 Task: Create in the project XpressTech and in the Backlog issue 'Integrate a new live chat feature into an existing e-commerce website to improve customer service and engagement' a child issue 'Integration with inventory management software', and assign it to team member softage.1@softage.net.
Action: Mouse moved to (936, 304)
Screenshot: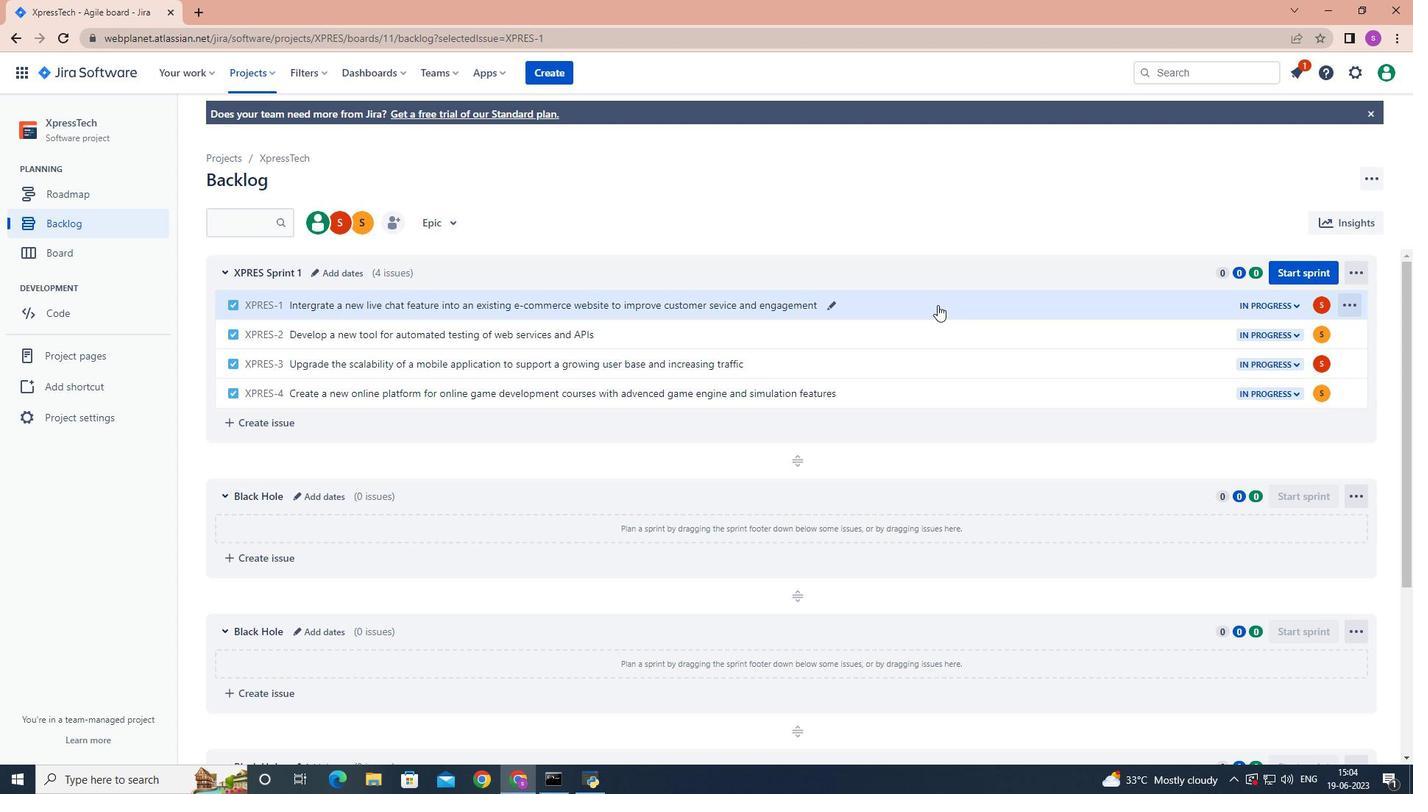 
Action: Mouse pressed left at (936, 304)
Screenshot: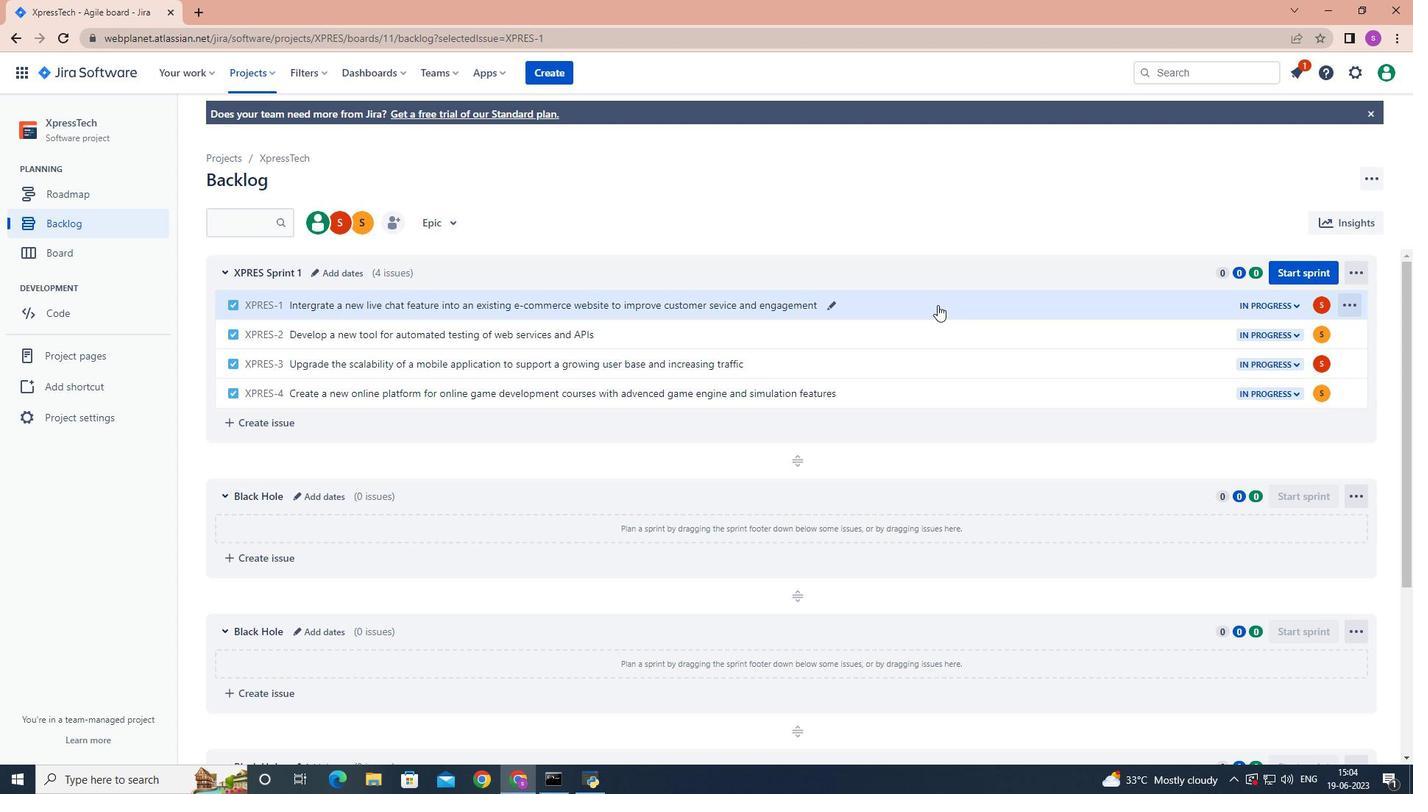 
Action: Mouse moved to (1153, 390)
Screenshot: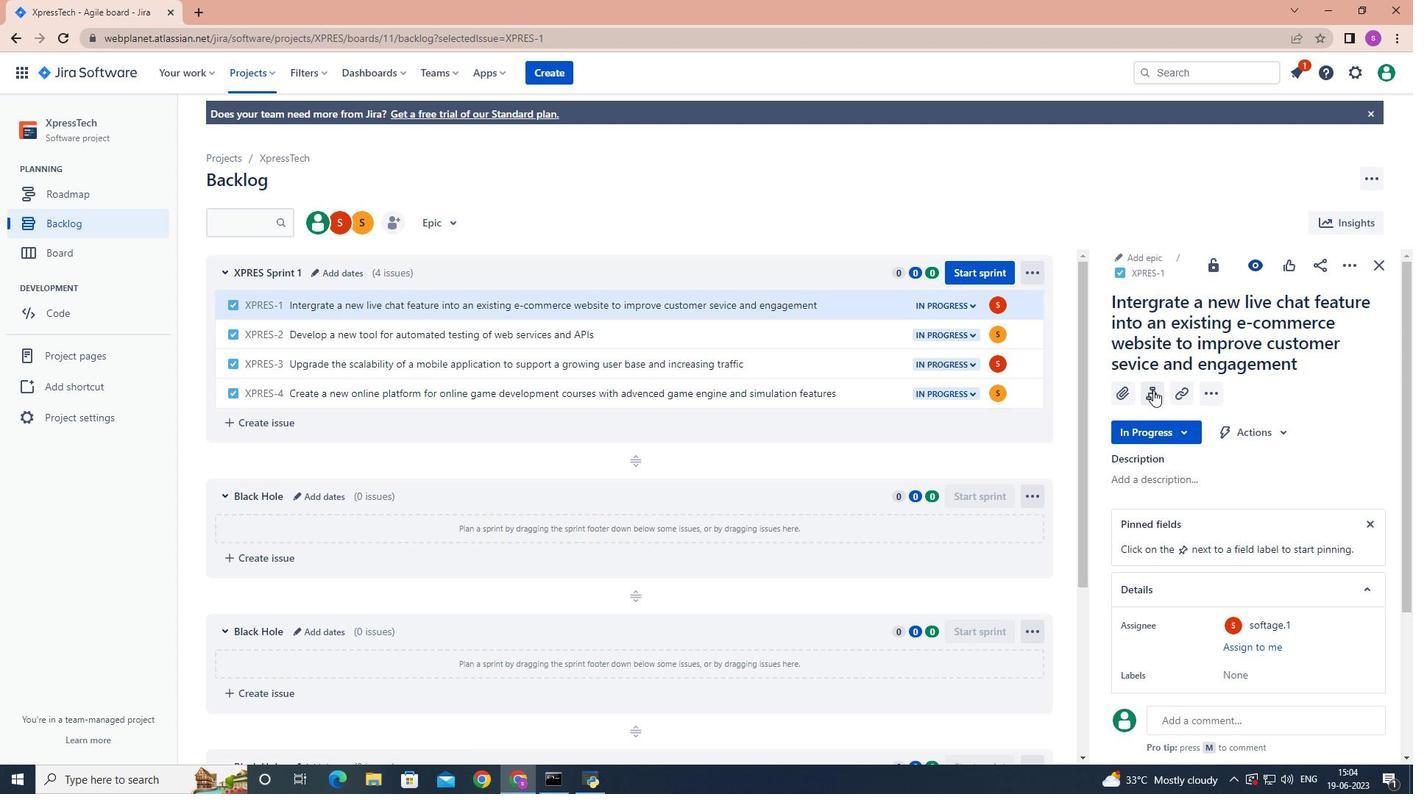 
Action: Mouse pressed left at (1153, 390)
Screenshot: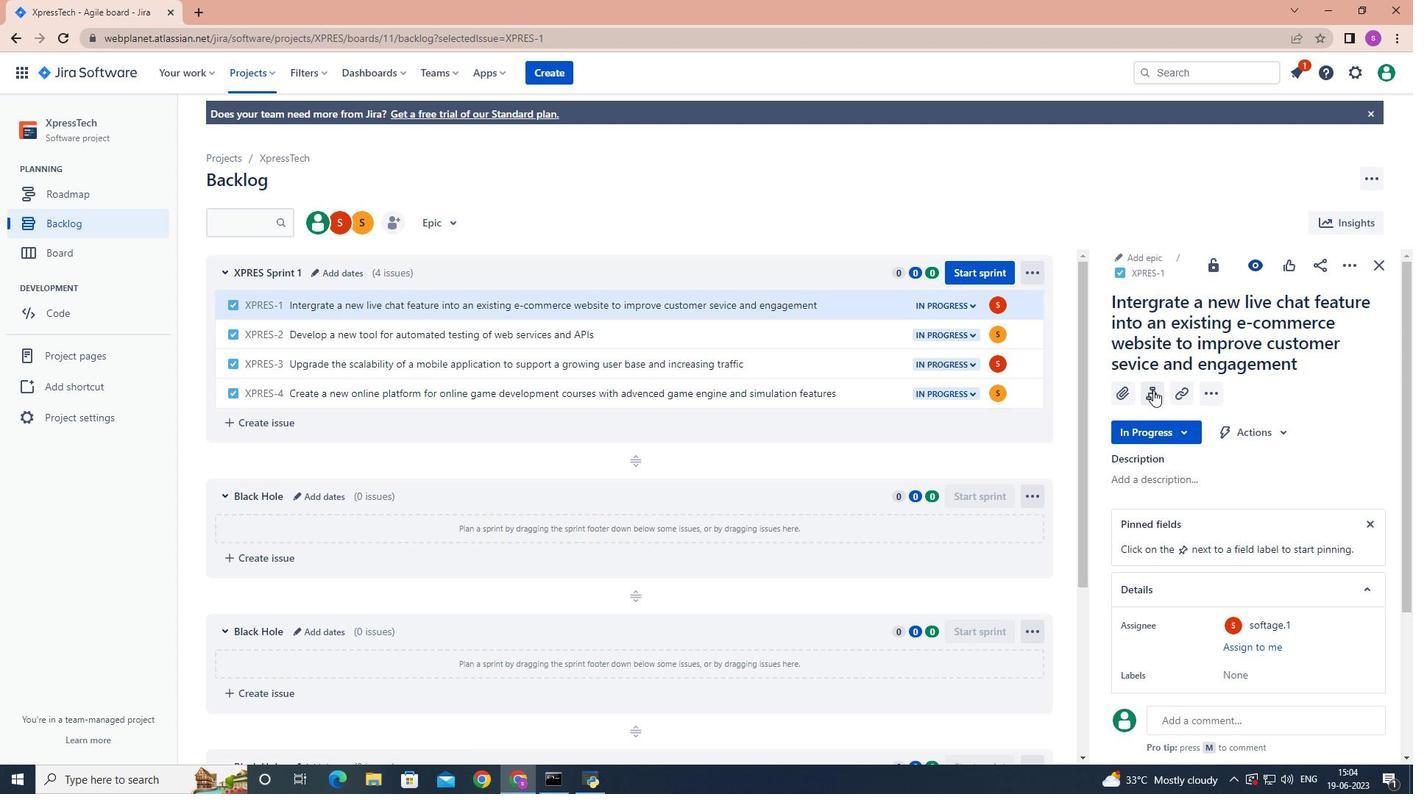 
Action: Mouse moved to (1170, 501)
Screenshot: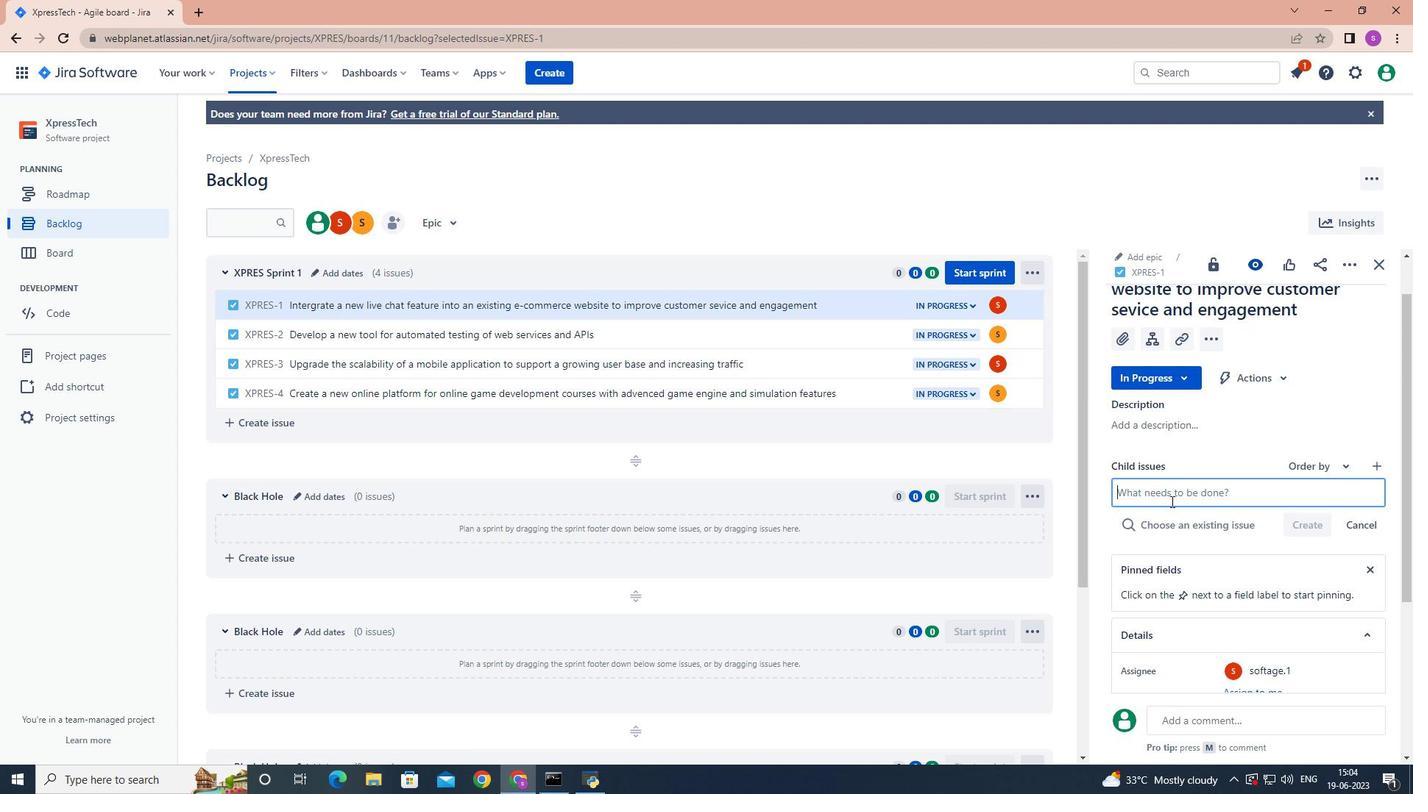 
Action: Key pressed <Key.shift>Inter<Key.backspace>gration<Key.space>with<Key.space>inventory<Key.space>management<Key.space>softa<Key.backspace>ware<Key.enter>
Screenshot: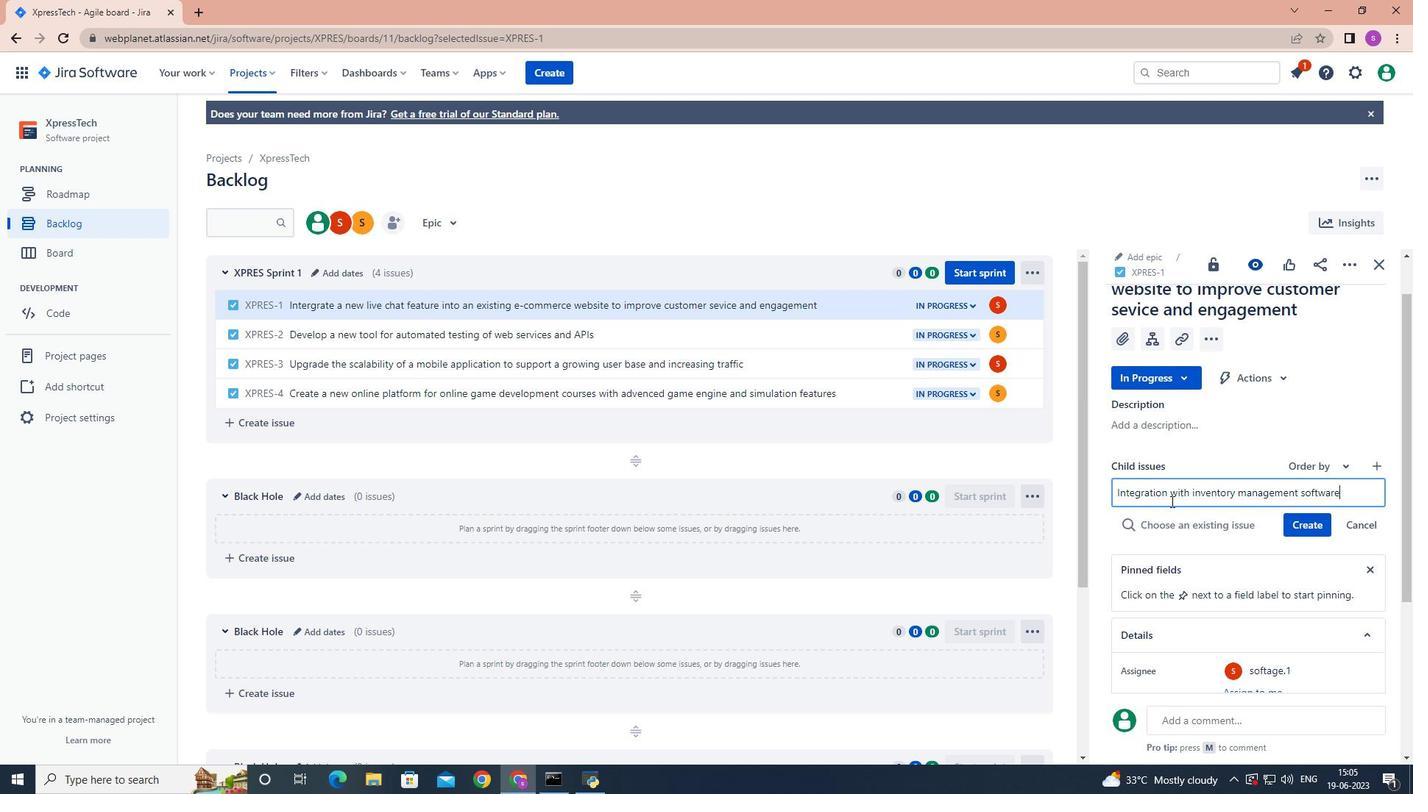 
Action: Mouse moved to (1315, 501)
Screenshot: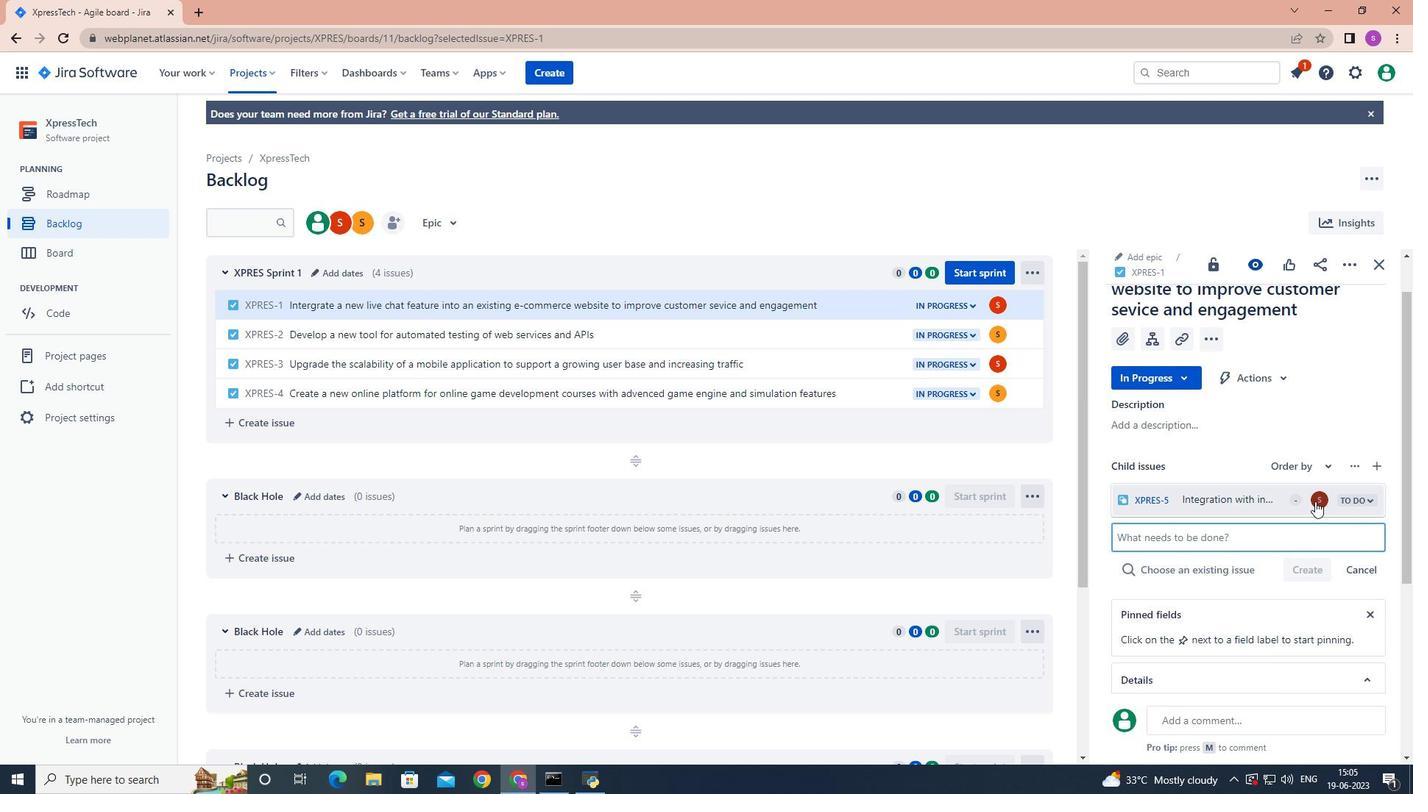 
Action: Mouse pressed left at (1315, 501)
Screenshot: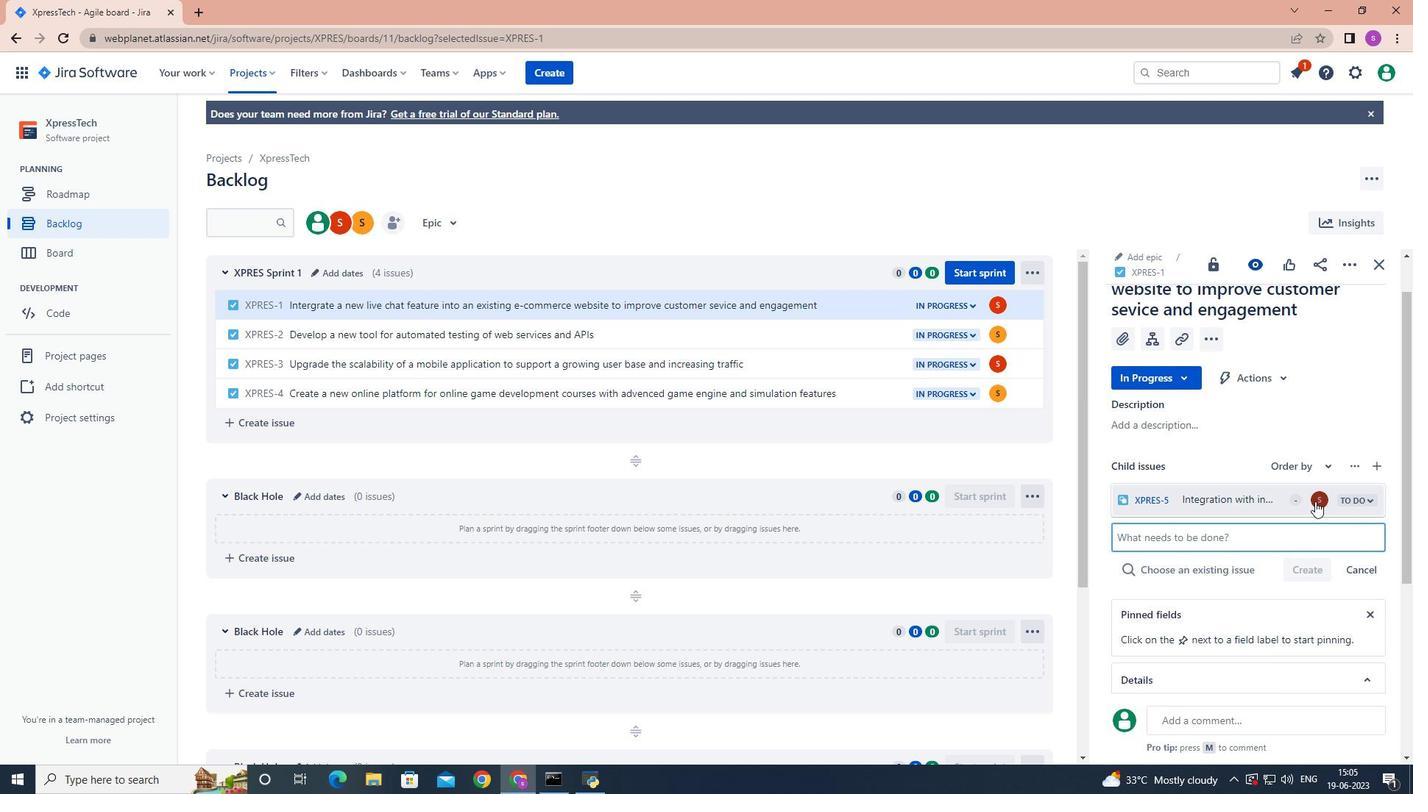 
Action: Mouse moved to (1315, 501)
Screenshot: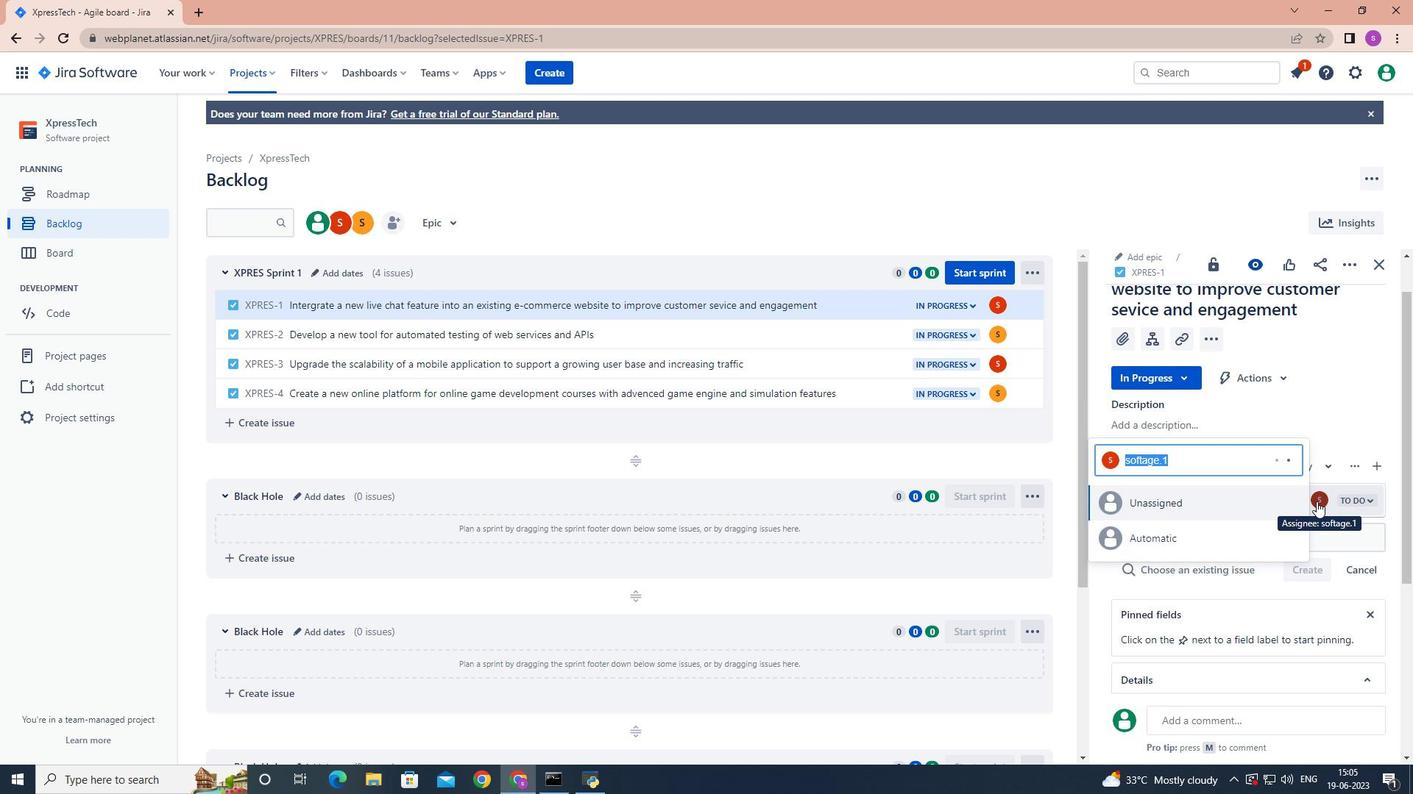 
Action: Key pressed softage.1
Screenshot: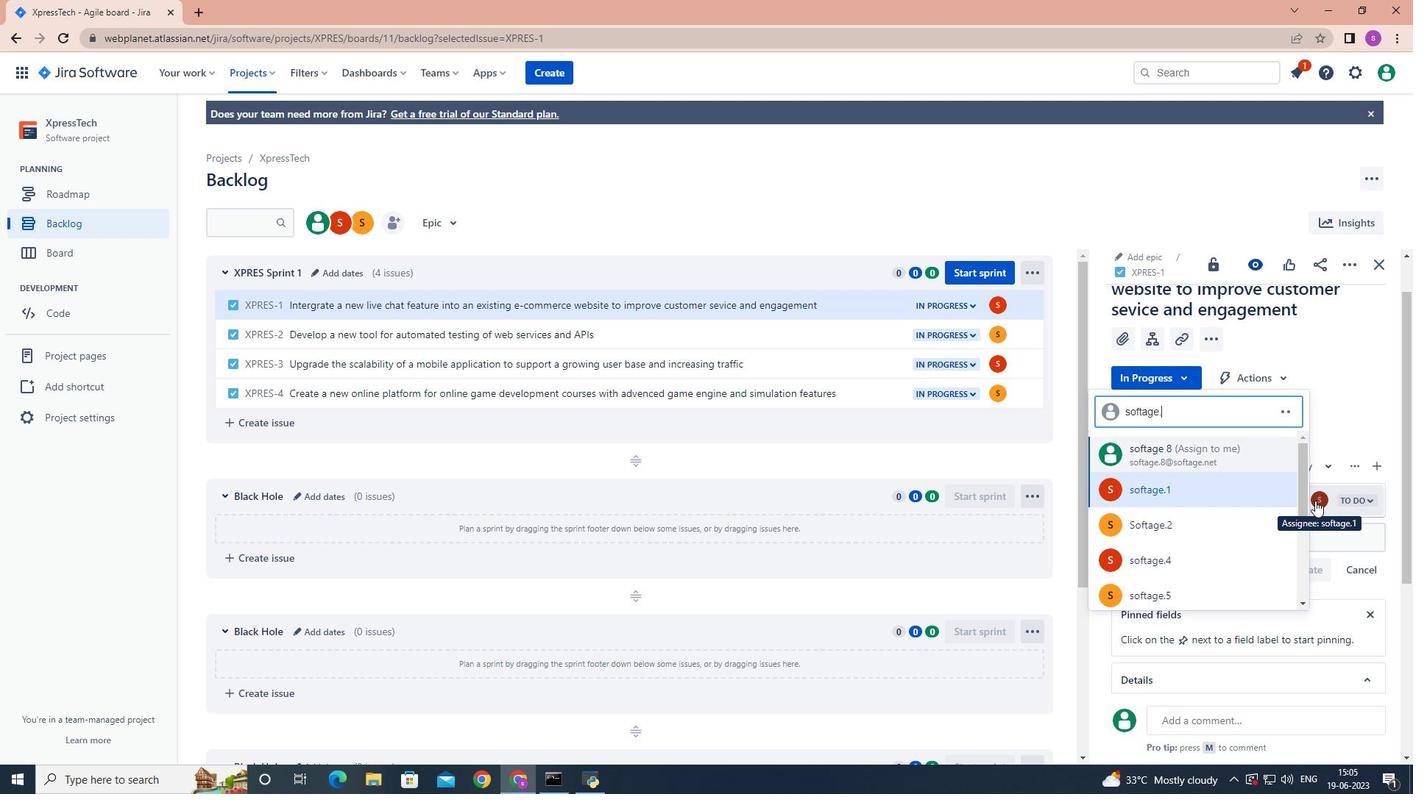 
Action: Mouse moved to (1203, 483)
Screenshot: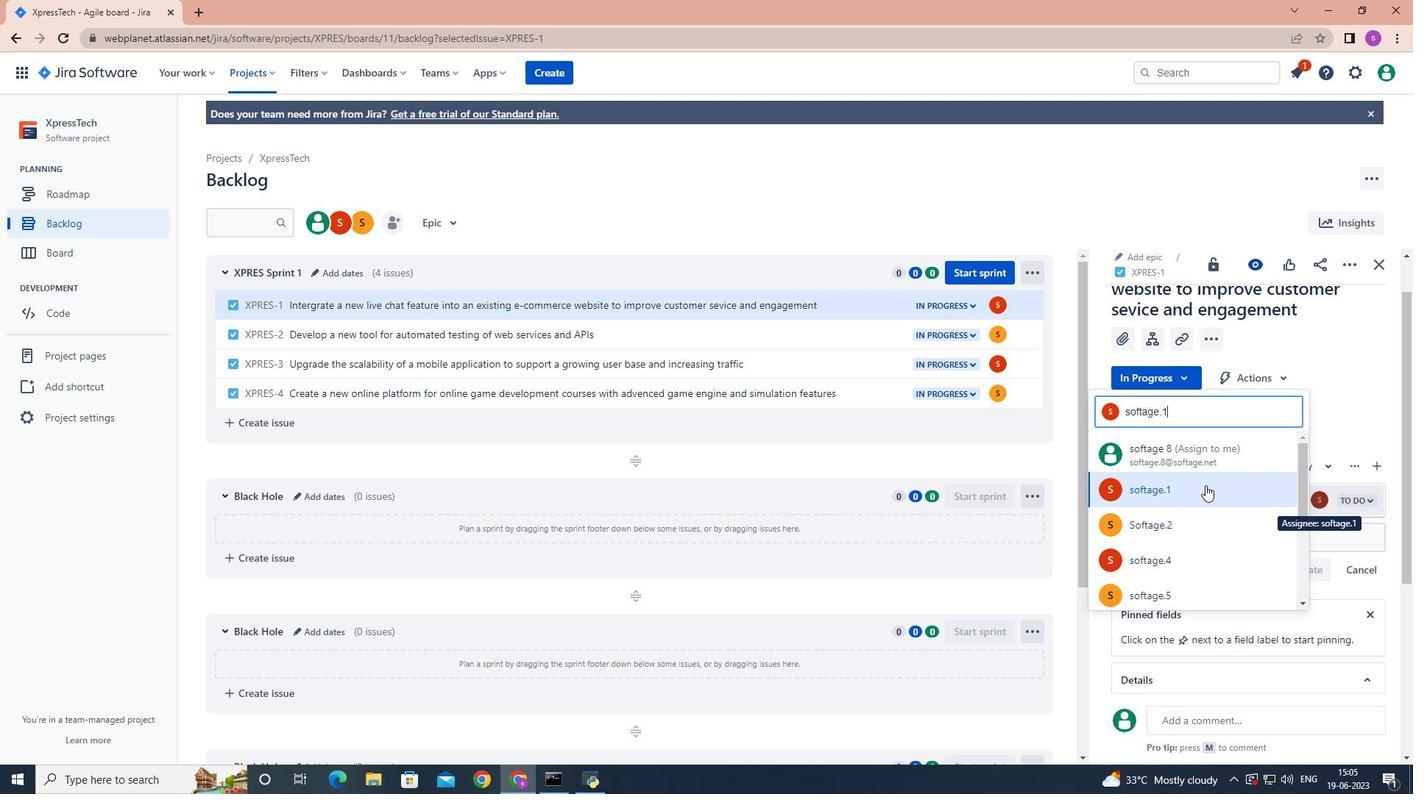 
Action: Mouse pressed left at (1203, 483)
Screenshot: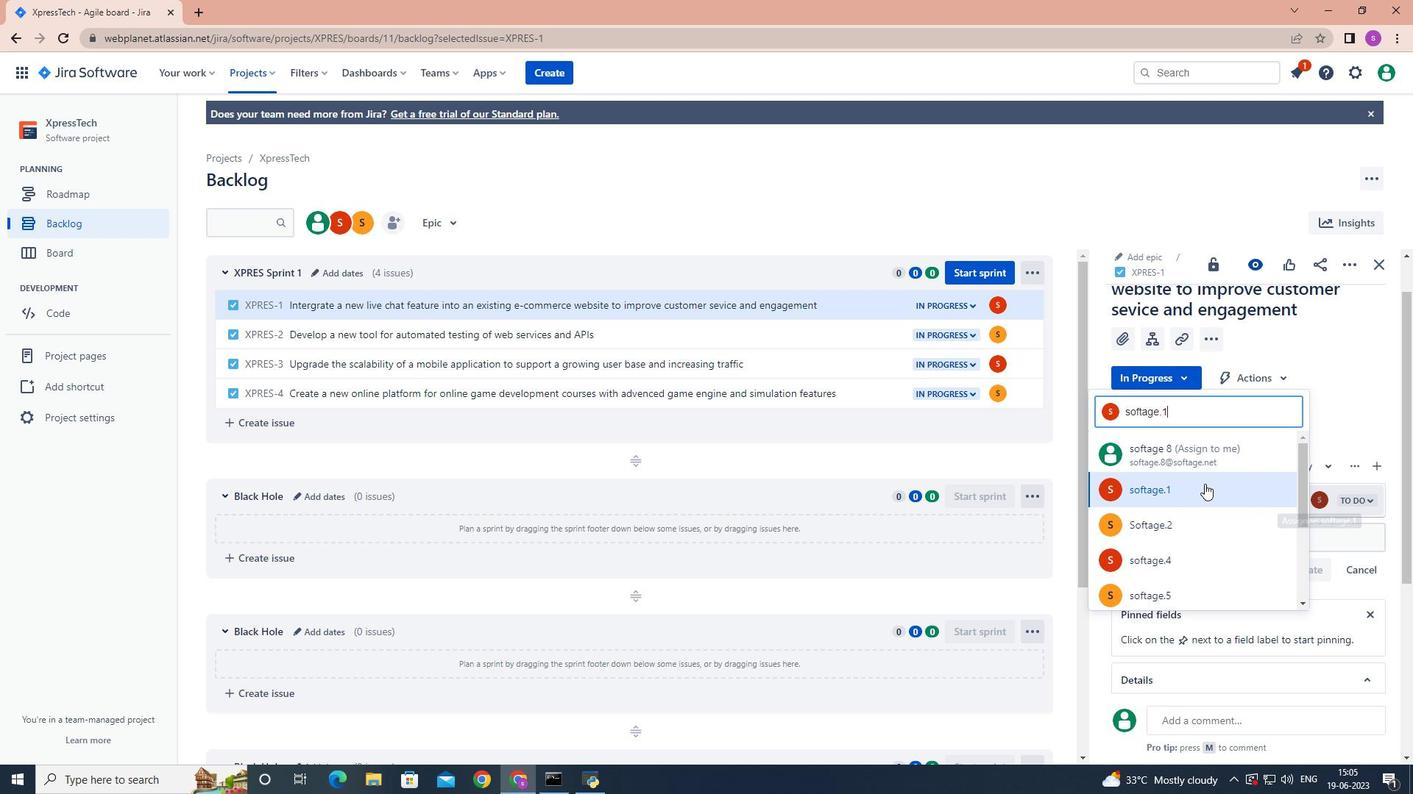 
